 Task: View the discussions where you have commented.
Action: Mouse moved to (195, 100)
Screenshot: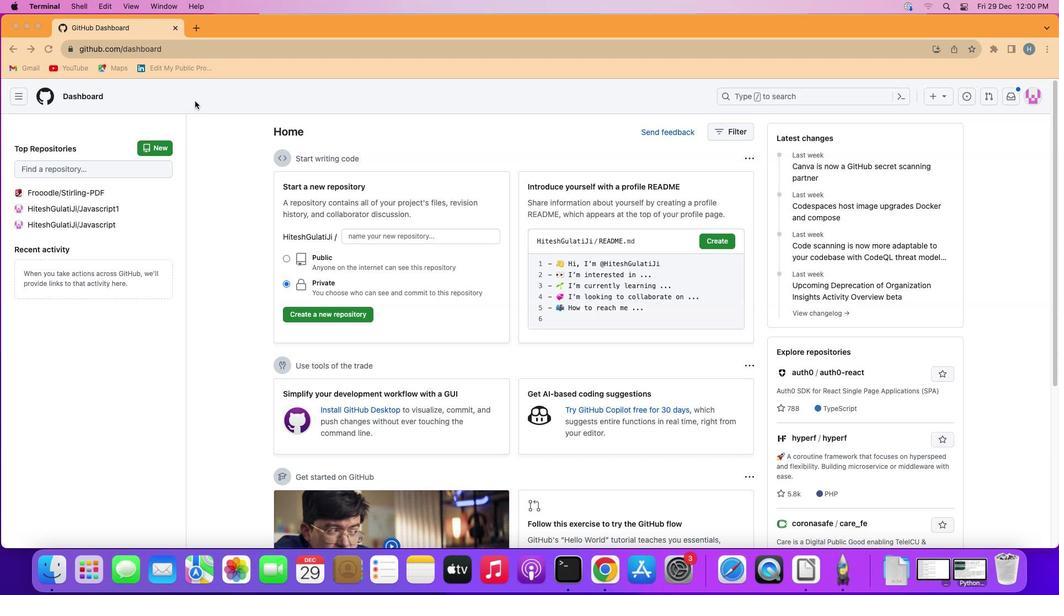 
Action: Mouse pressed left at (195, 100)
Screenshot: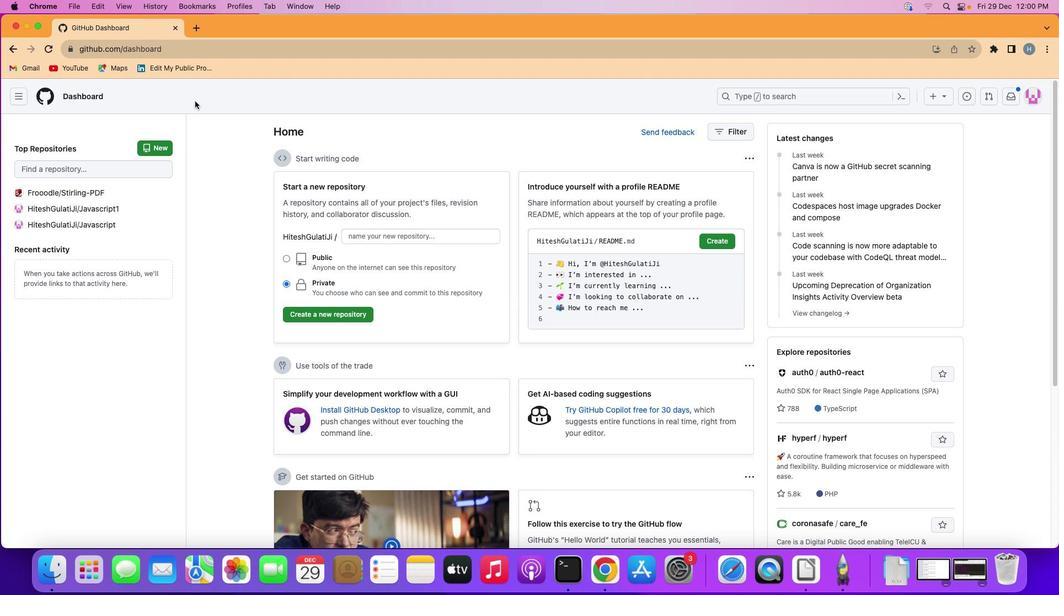 
Action: Mouse moved to (22, 96)
Screenshot: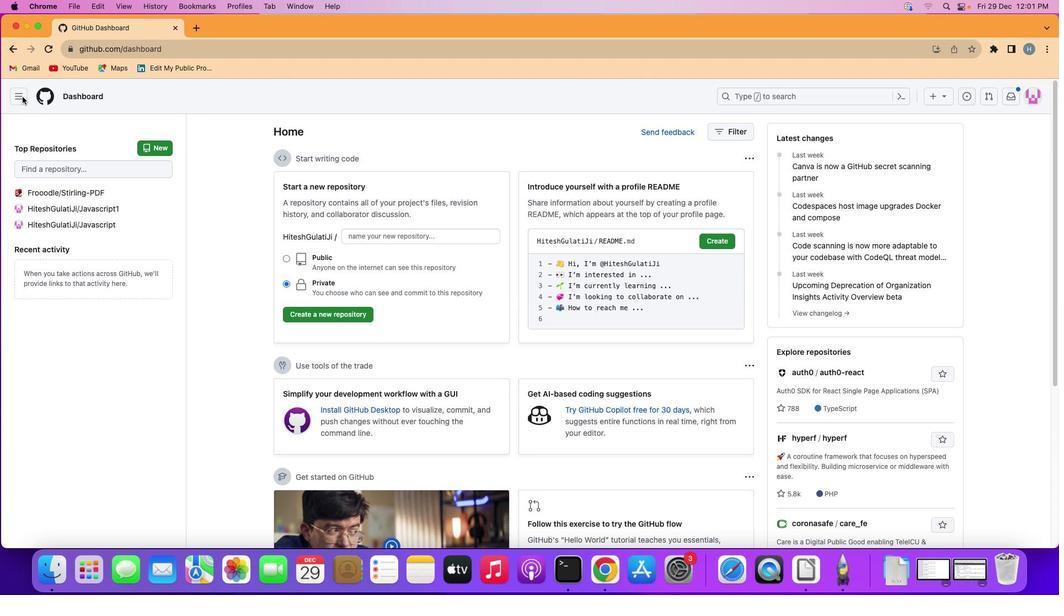 
Action: Mouse pressed left at (22, 96)
Screenshot: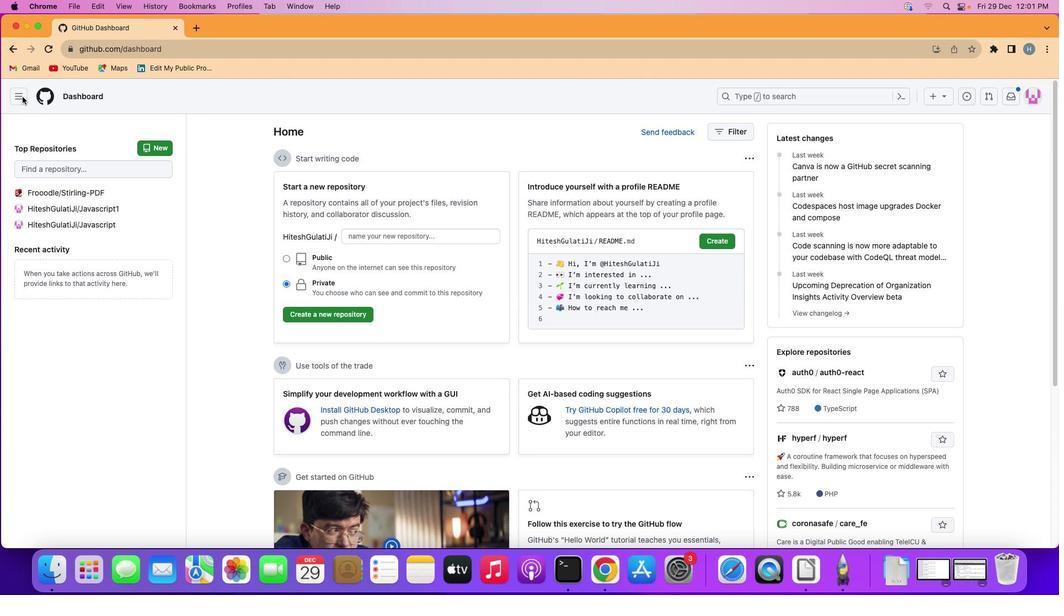 
Action: Mouse moved to (66, 195)
Screenshot: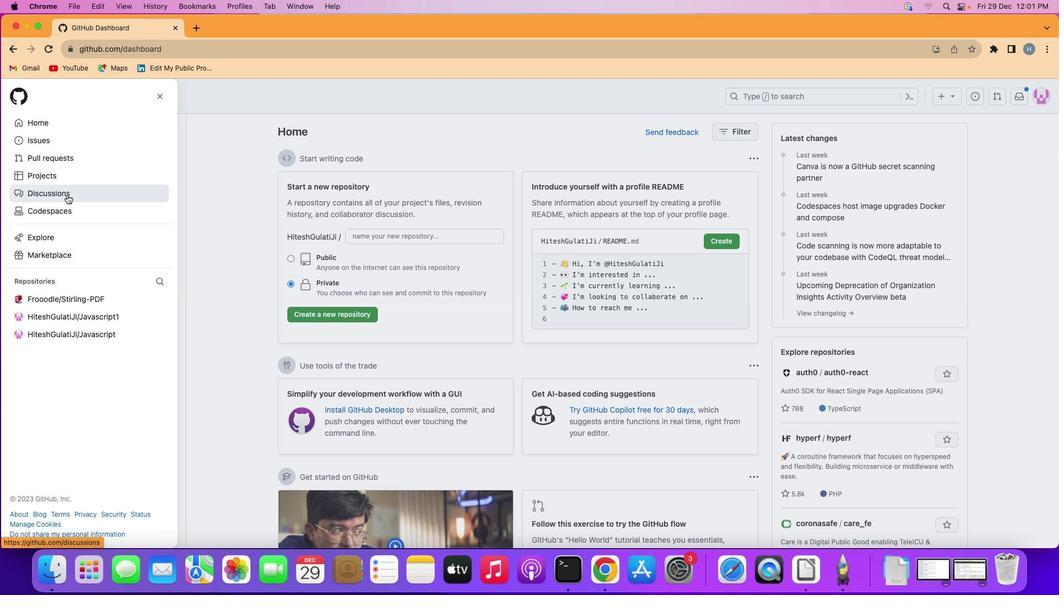 
Action: Mouse pressed left at (66, 195)
Screenshot: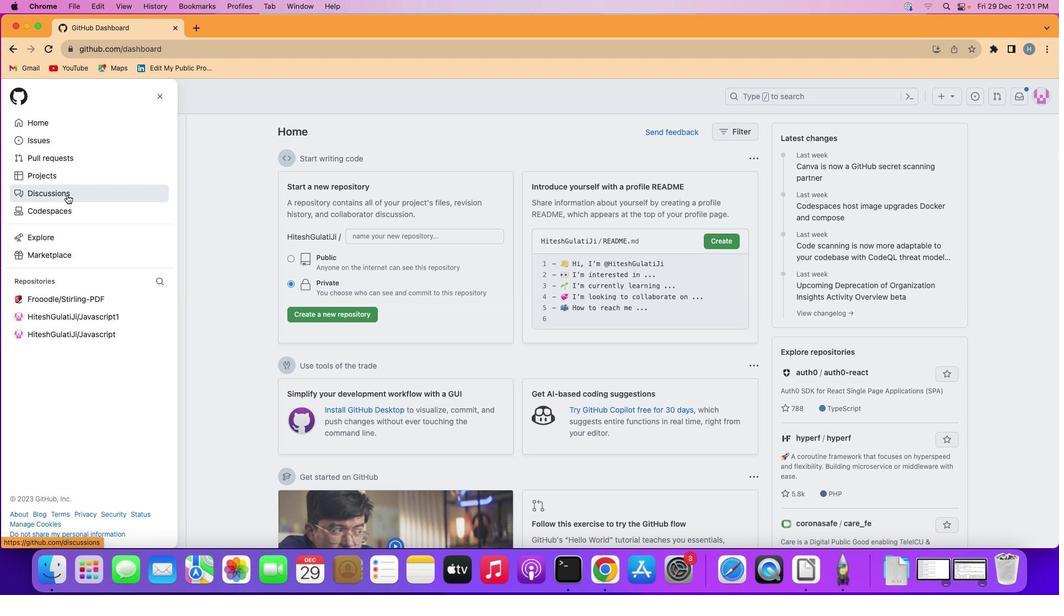 
Action: Mouse moved to (341, 134)
Screenshot: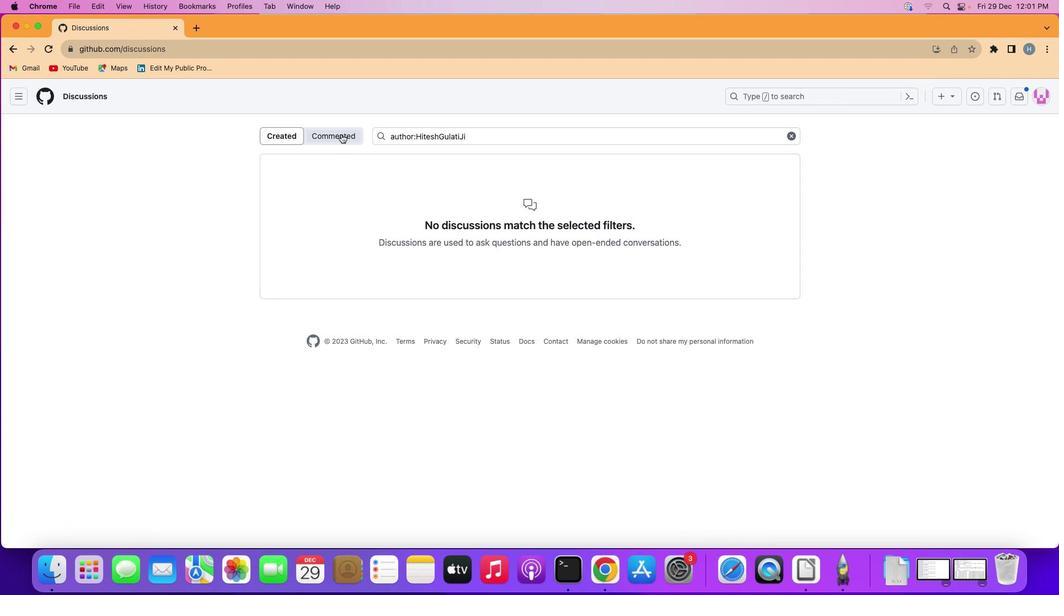 
Action: Mouse pressed left at (341, 134)
Screenshot: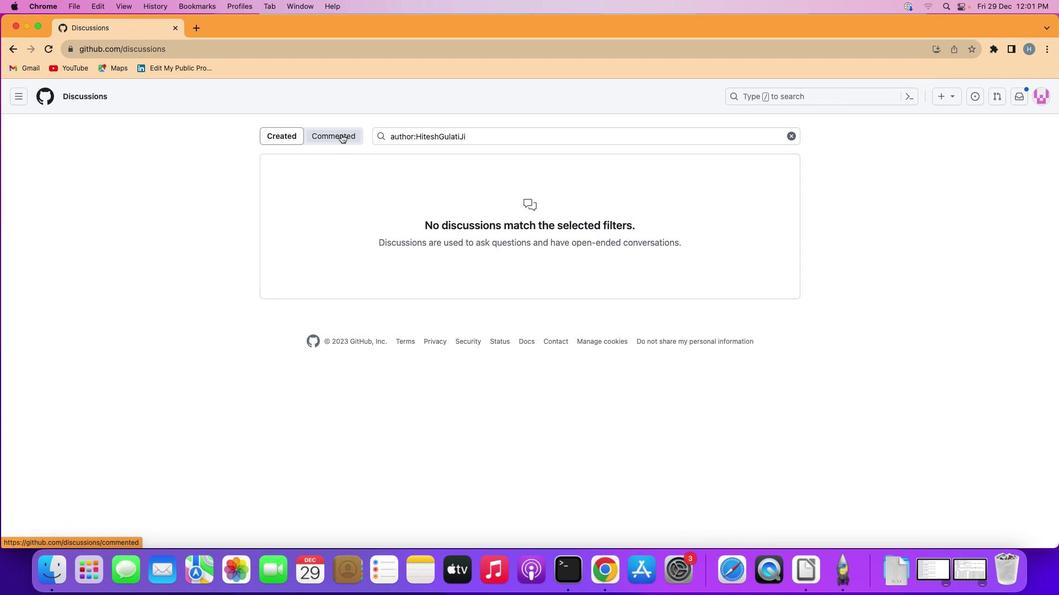 
Action: Mouse moved to (352, 198)
Screenshot: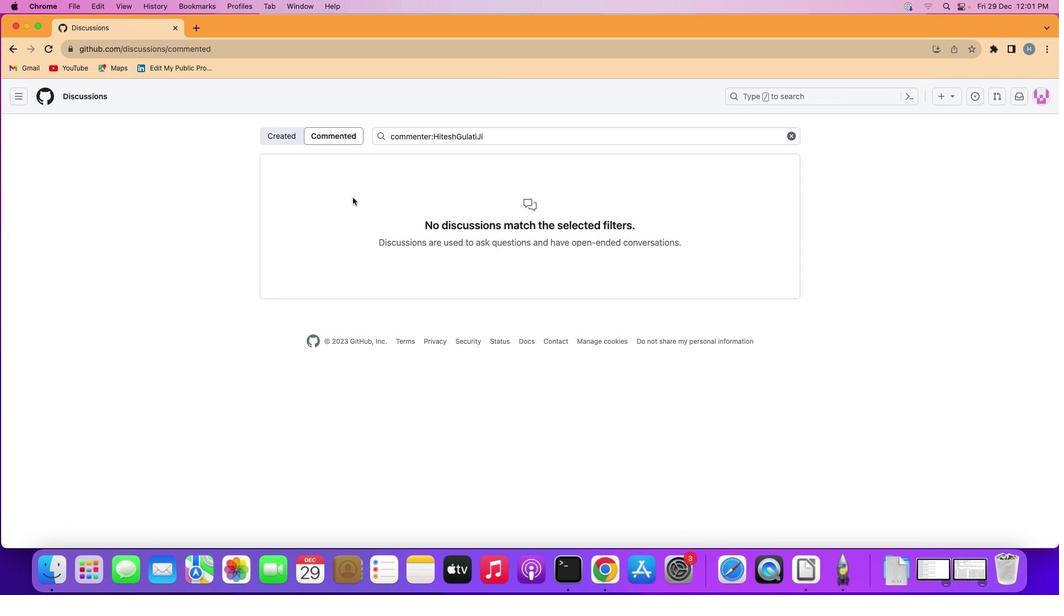 
